 Task: Check the median sale price of condos/co-ops in the last 3 years.
Action: Mouse moved to (877, 153)
Screenshot: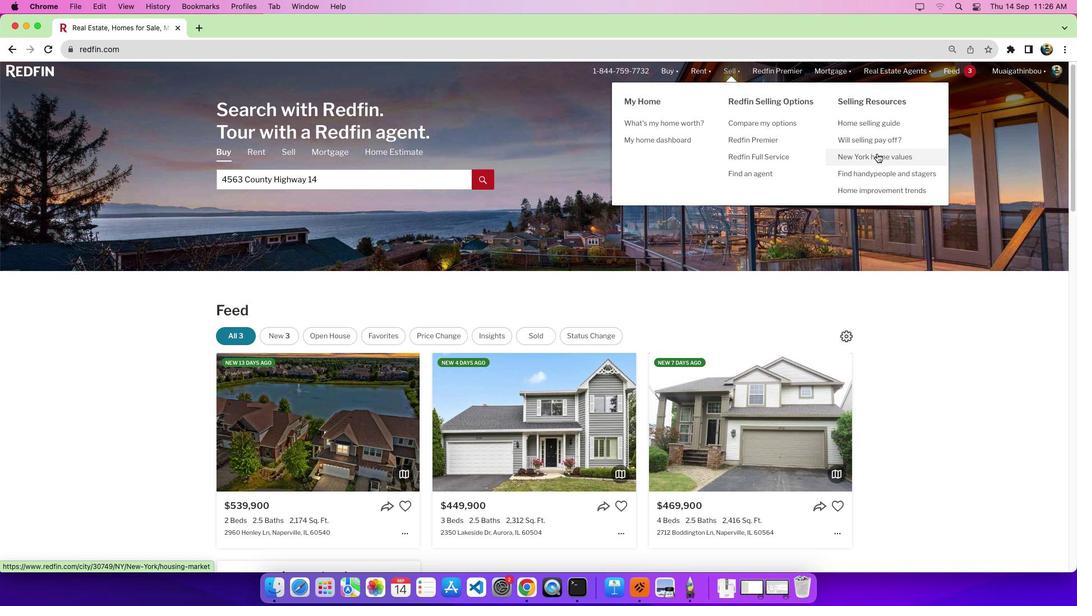 
Action: Mouse pressed left at (877, 153)
Screenshot: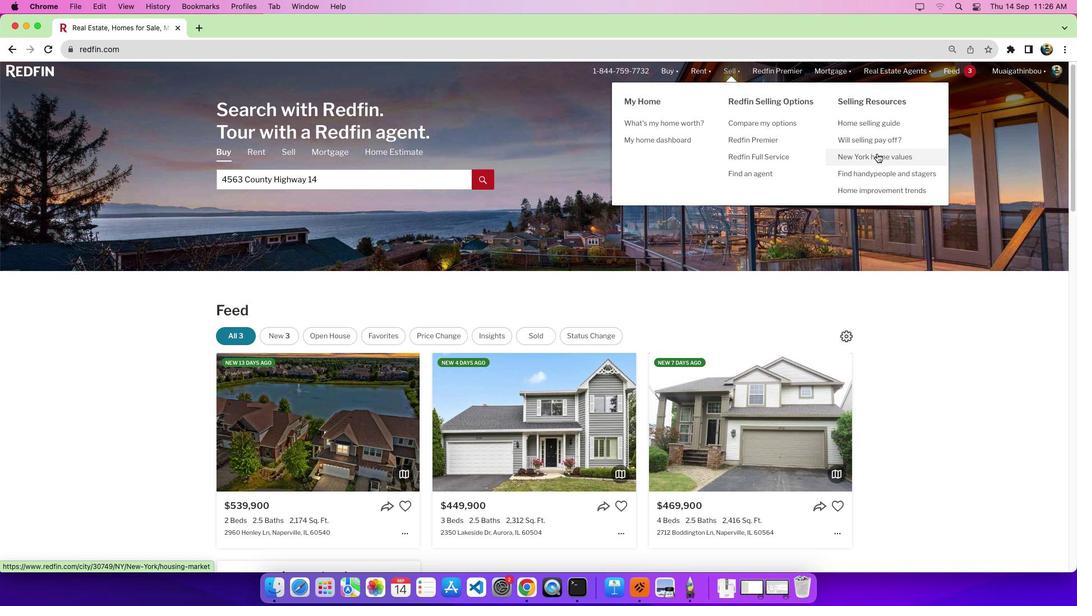 
Action: Mouse moved to (281, 391)
Screenshot: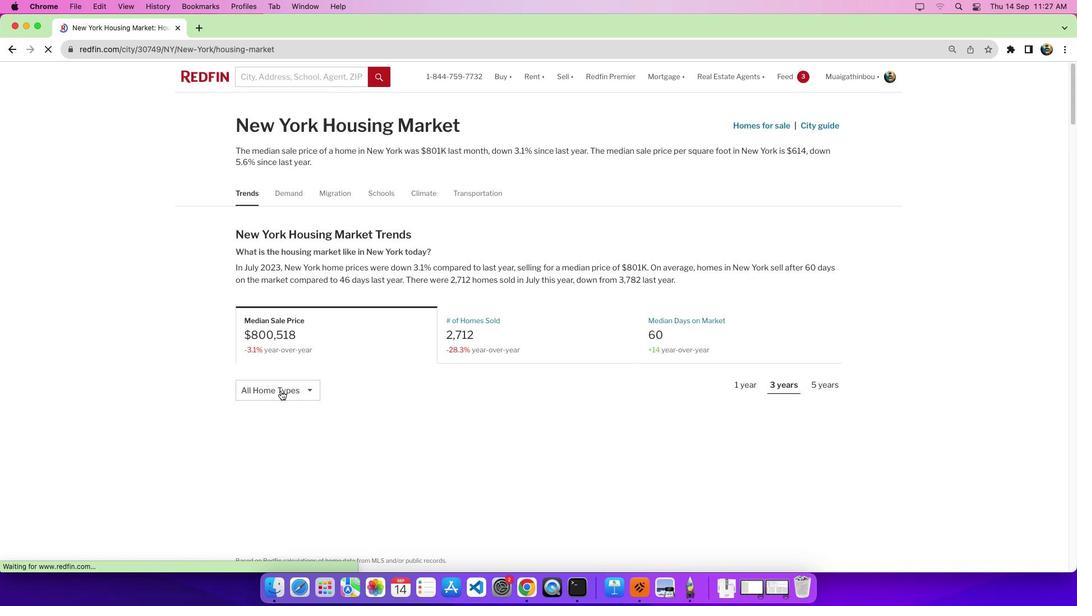 
Action: Mouse pressed left at (281, 391)
Screenshot: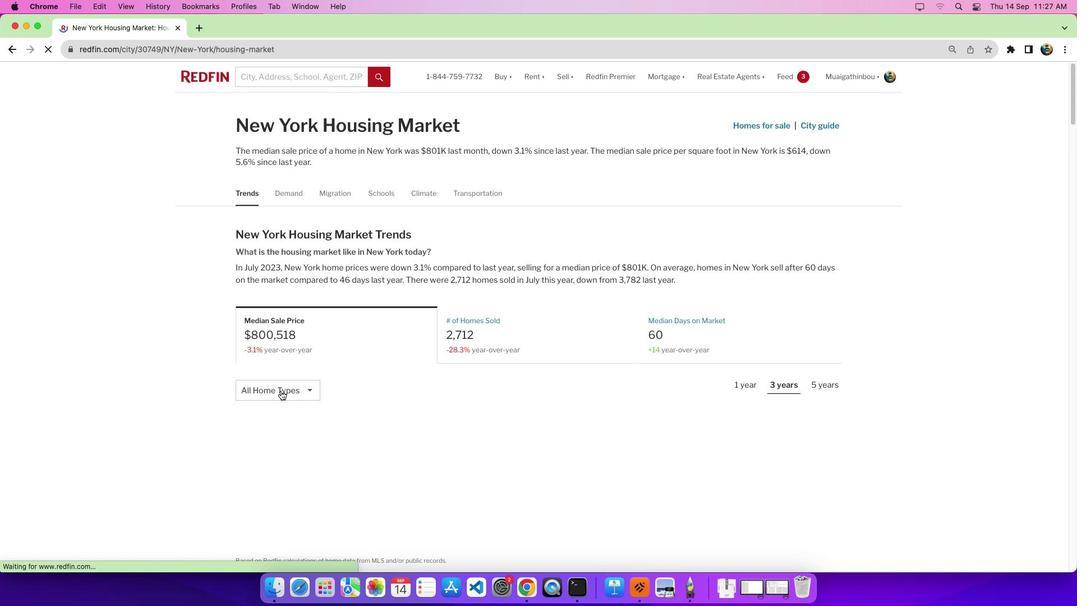 
Action: Mouse pressed left at (281, 391)
Screenshot: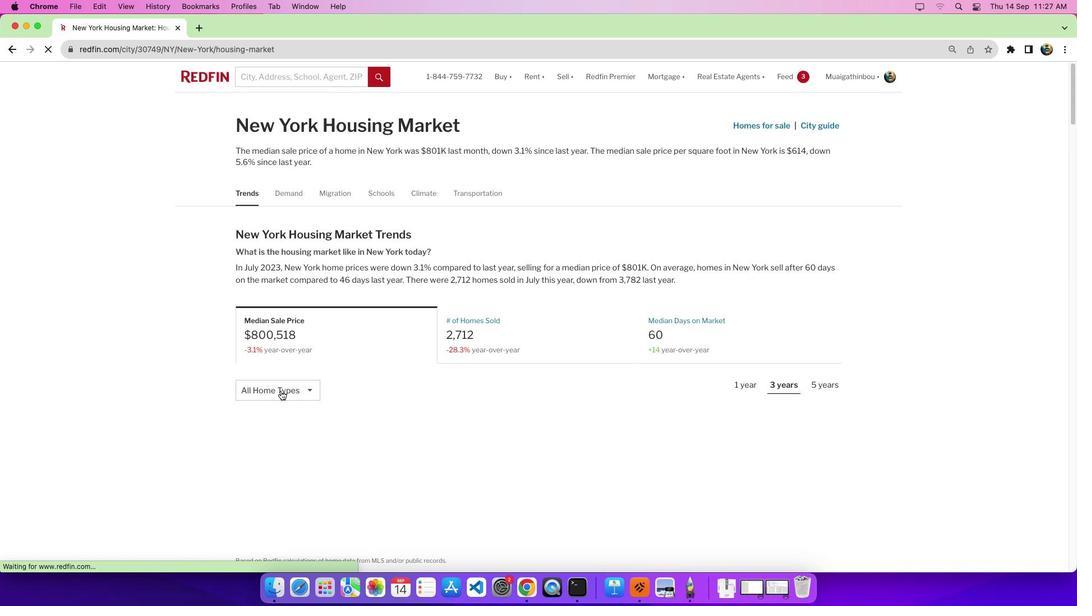 
Action: Mouse pressed left at (281, 391)
Screenshot: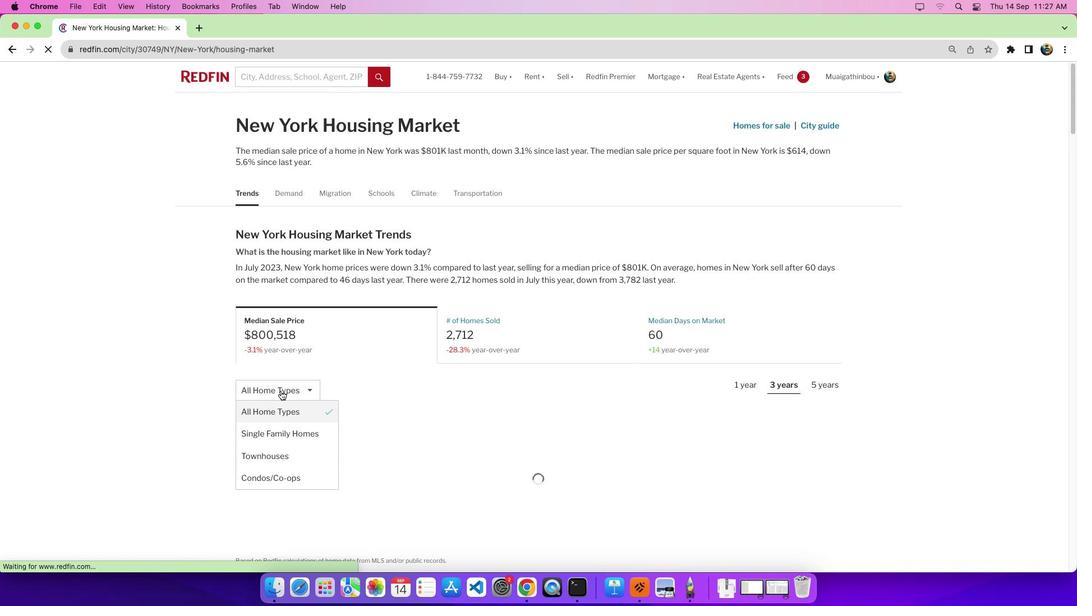 
Action: Mouse pressed left at (281, 391)
Screenshot: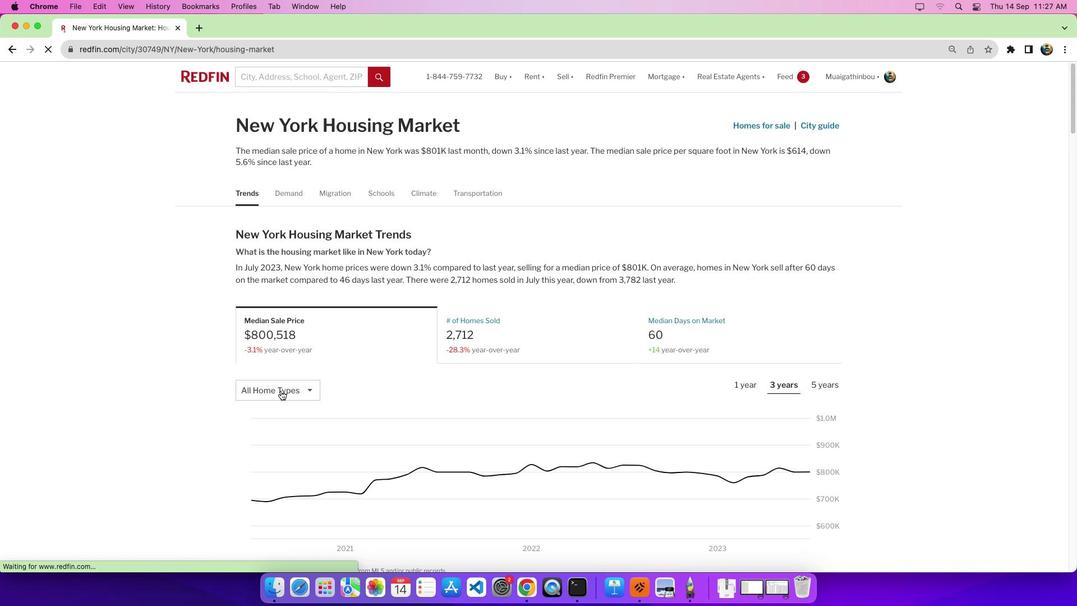 
Action: Mouse moved to (281, 475)
Screenshot: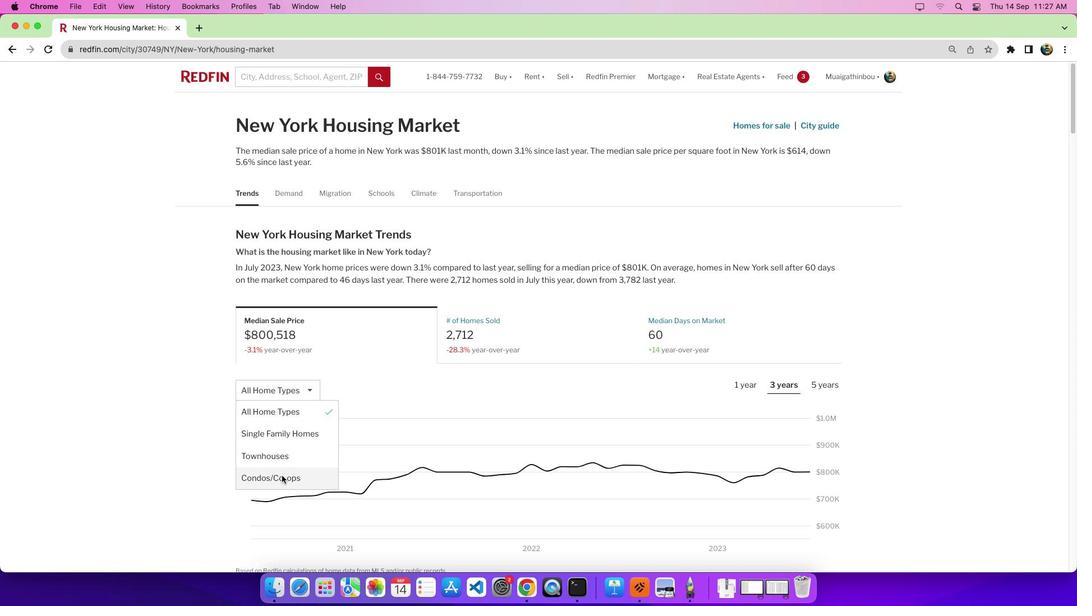 
Action: Mouse pressed left at (281, 475)
Screenshot: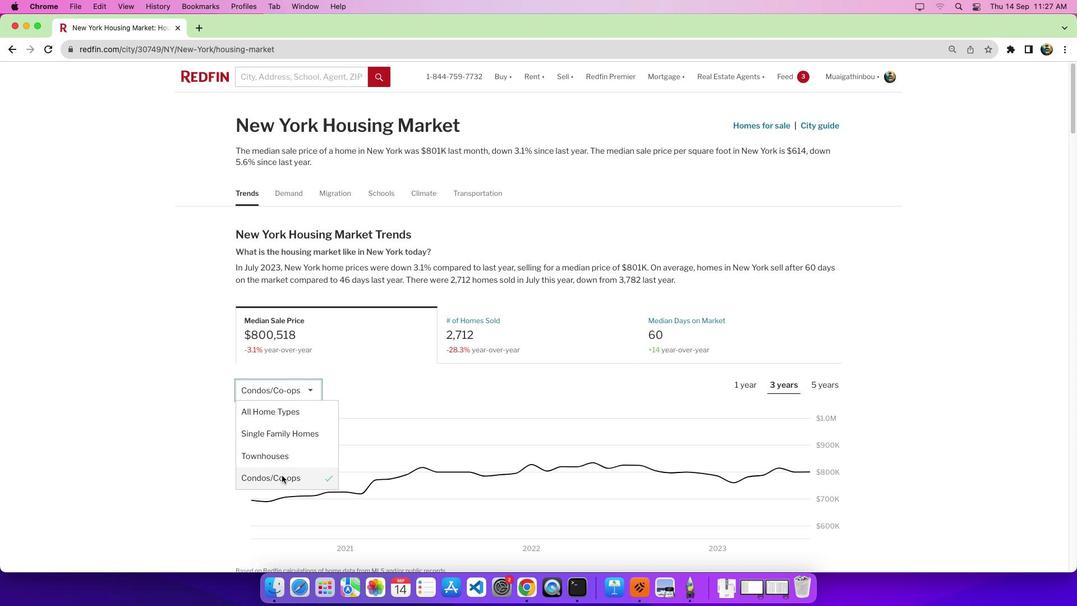 
Action: Mouse moved to (809, 429)
Screenshot: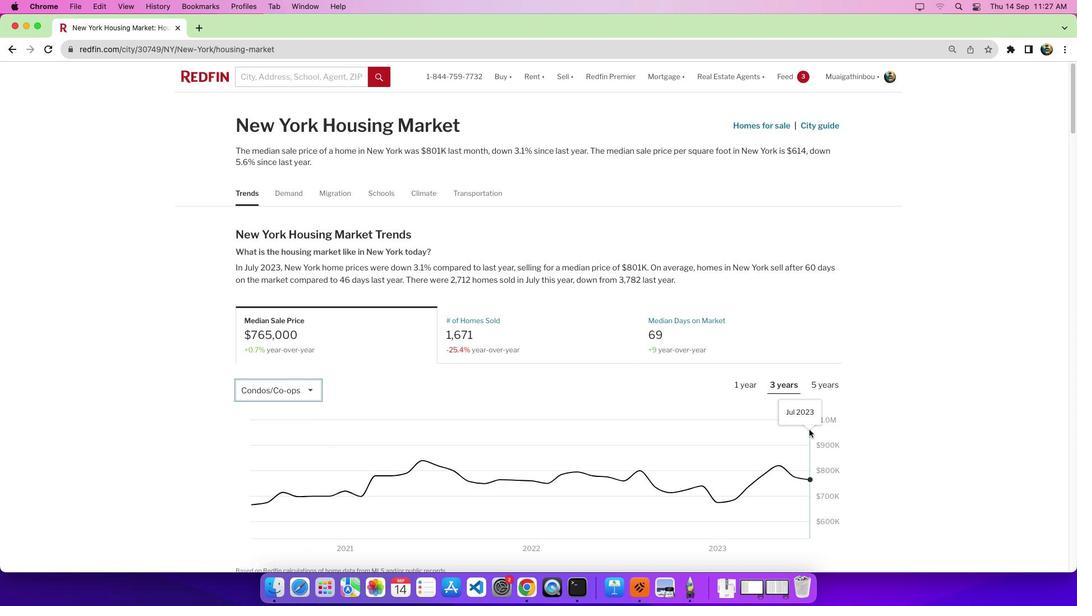 
Action: Mouse scrolled (809, 429) with delta (0, 0)
Screenshot: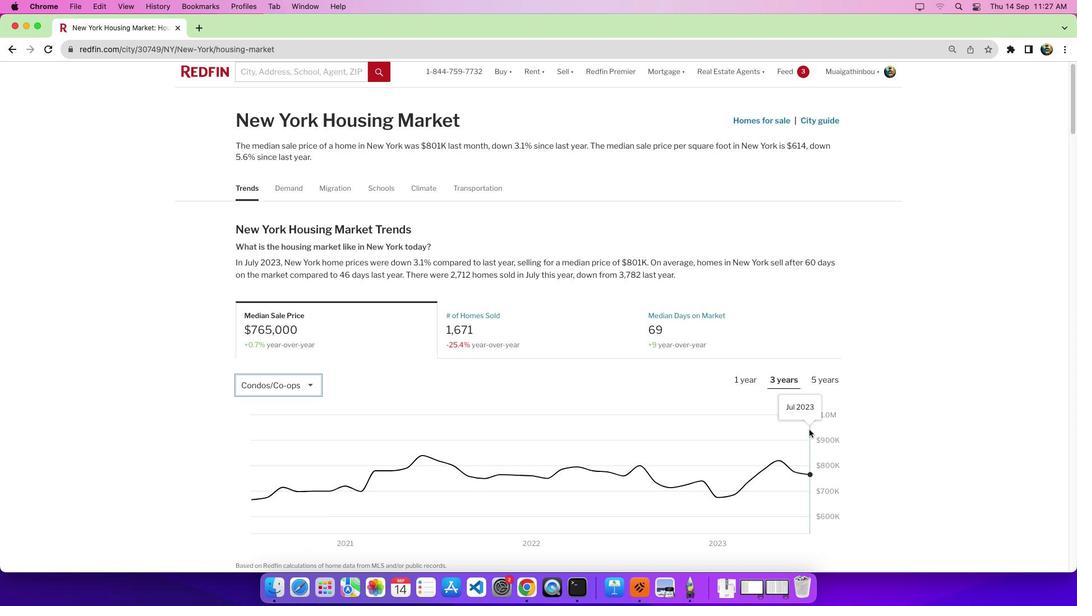 
Action: Mouse scrolled (809, 429) with delta (0, 0)
Screenshot: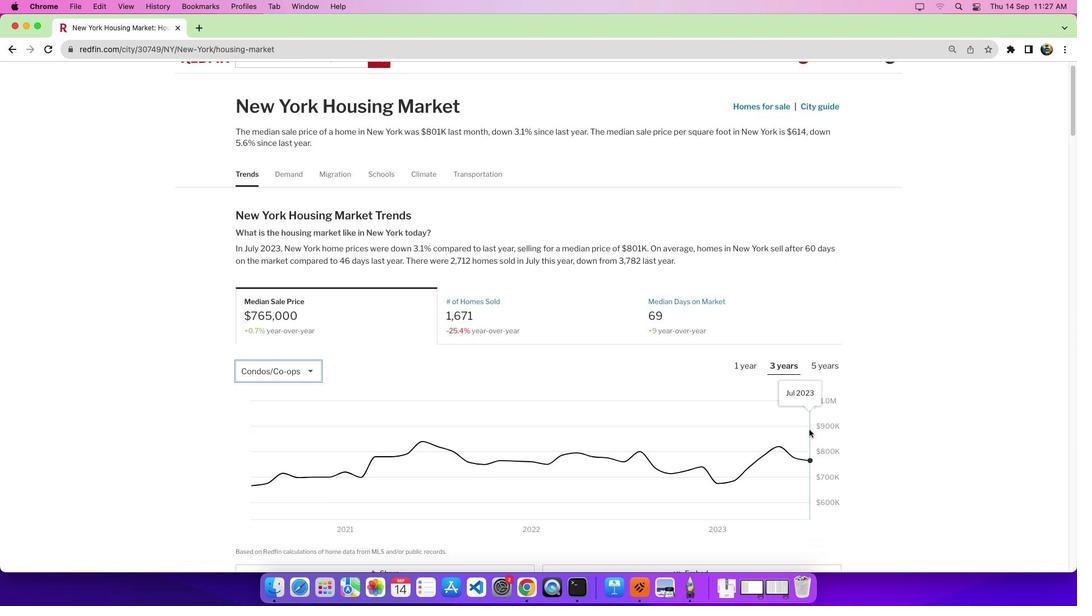 
Action: Mouse scrolled (809, 429) with delta (0, 0)
Screenshot: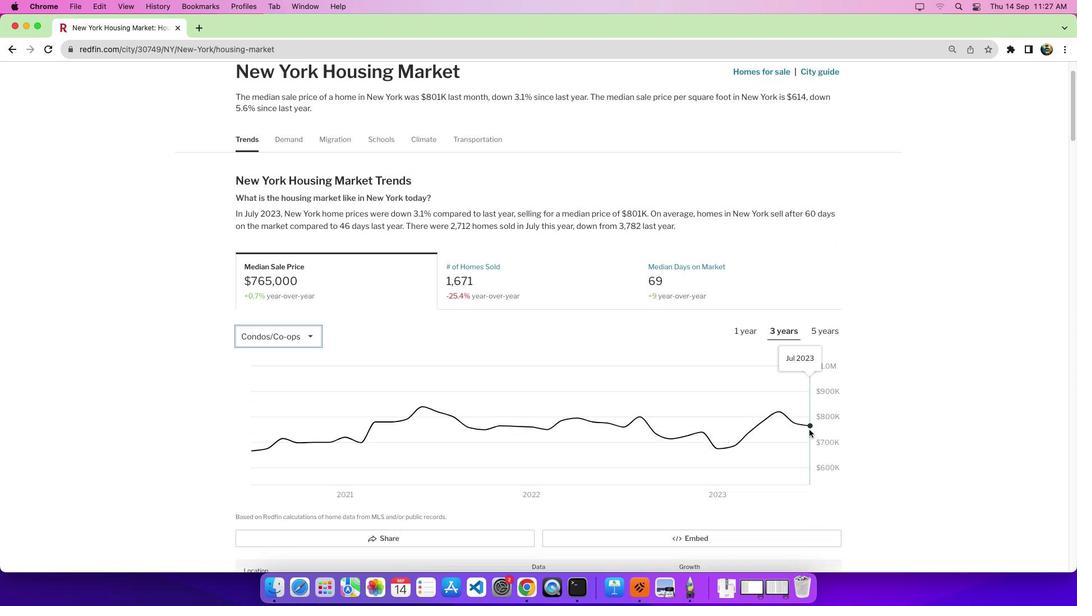 
Action: Mouse scrolled (809, 429) with delta (0, 0)
Screenshot: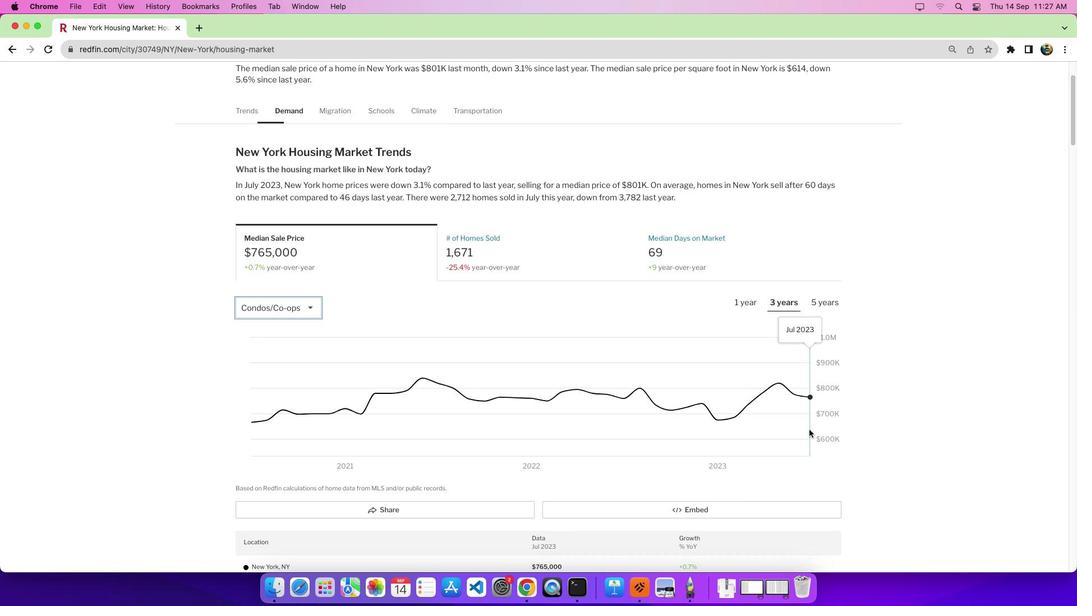 
Action: Mouse scrolled (809, 429) with delta (0, 0)
Screenshot: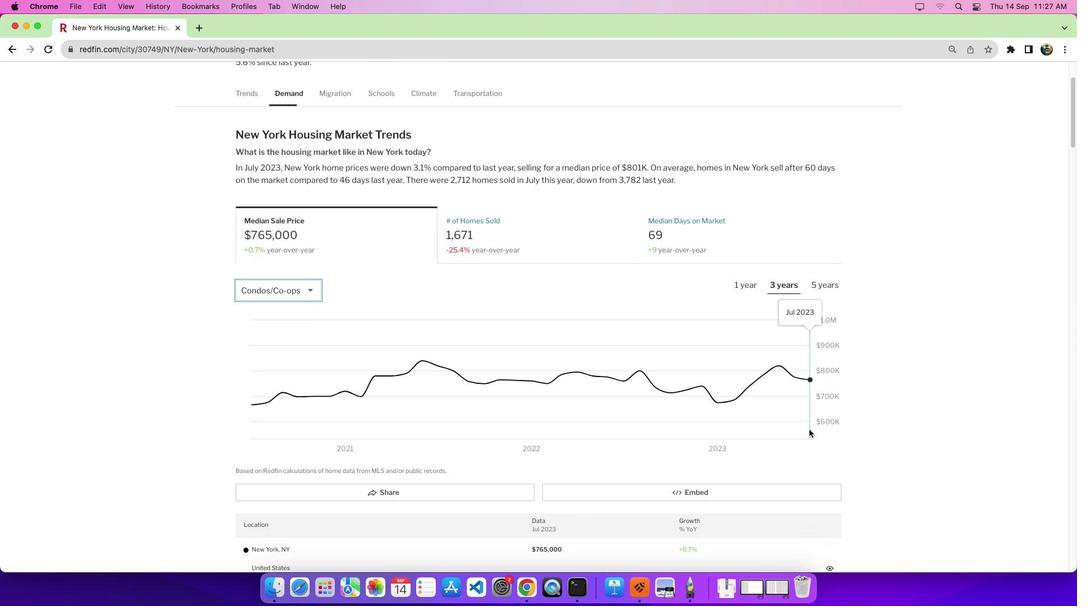 
Action: Mouse scrolled (809, 429) with delta (0, -1)
Screenshot: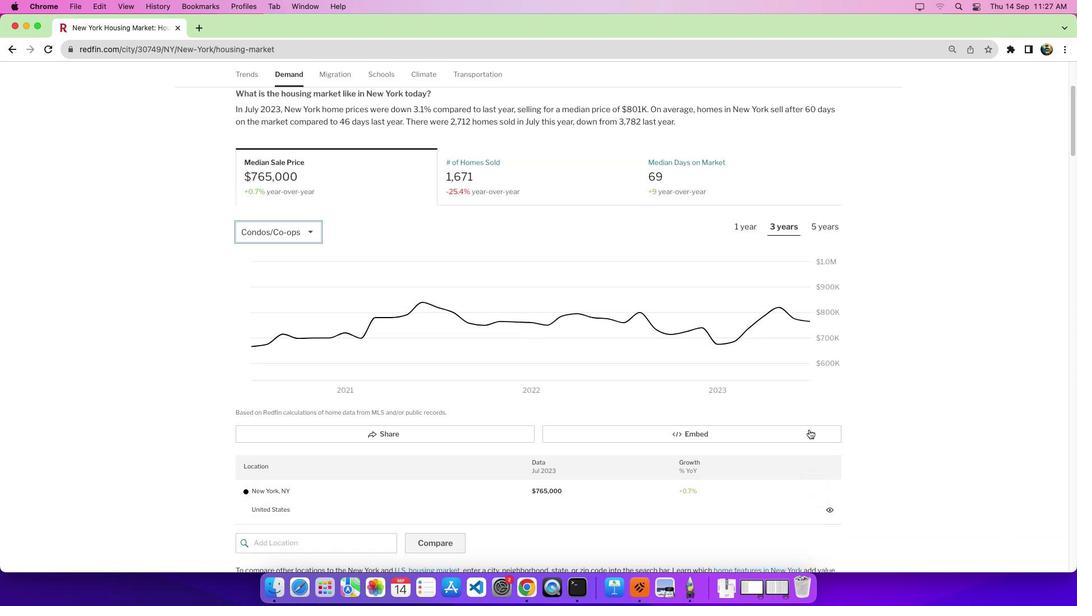
Action: Mouse moved to (483, 426)
Screenshot: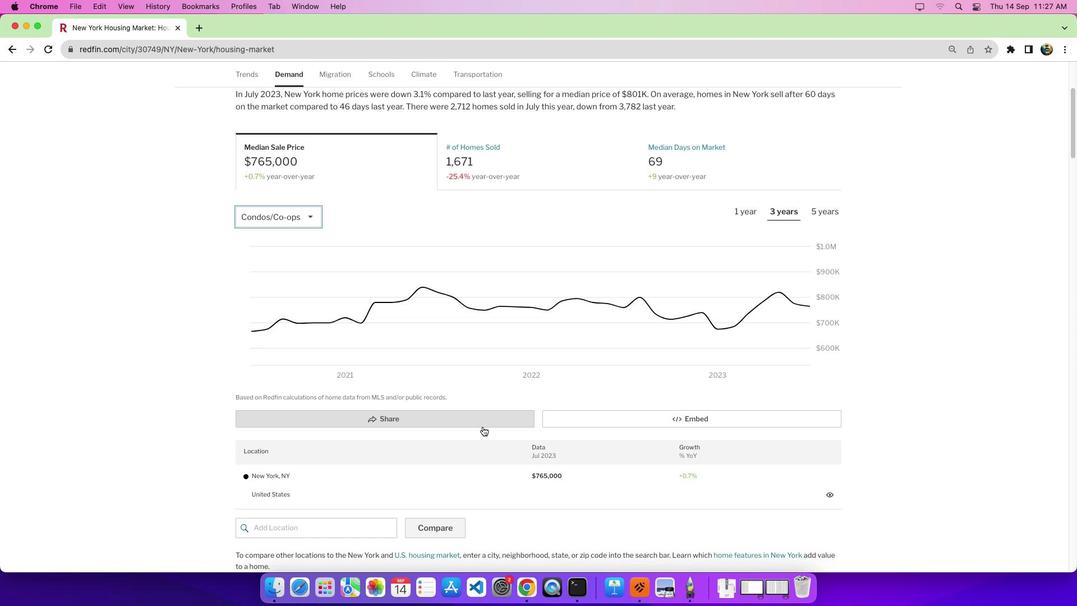 
